 Task: Add Sprouts Shredded Parmigiano Reggiano Cup to the cart.
Action: Mouse moved to (809, 280)
Screenshot: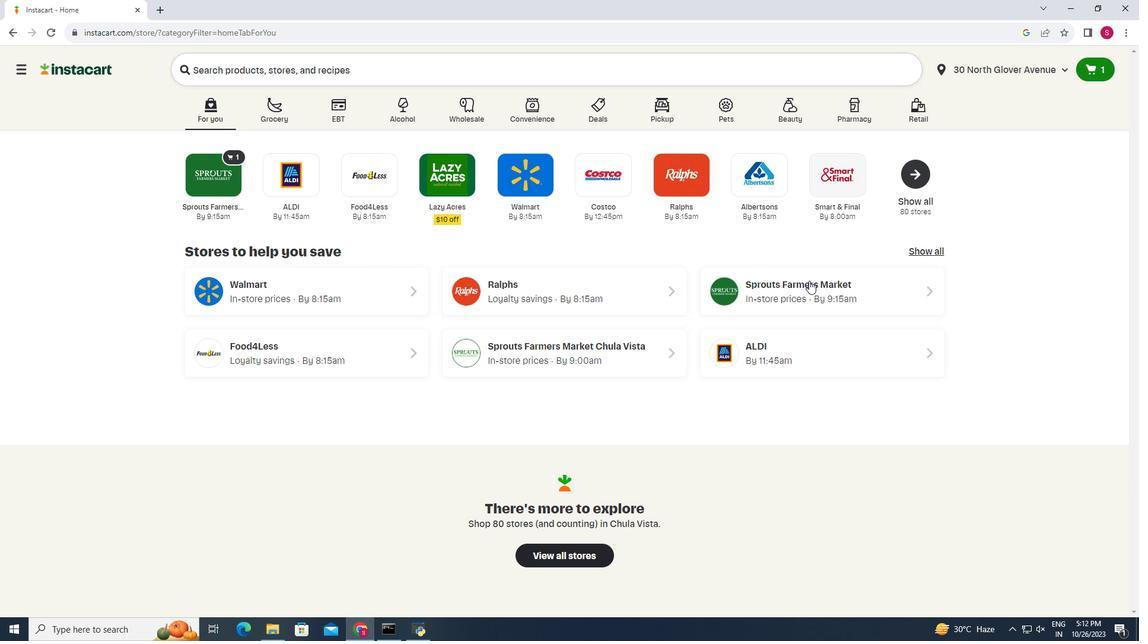 
Action: Mouse pressed left at (809, 280)
Screenshot: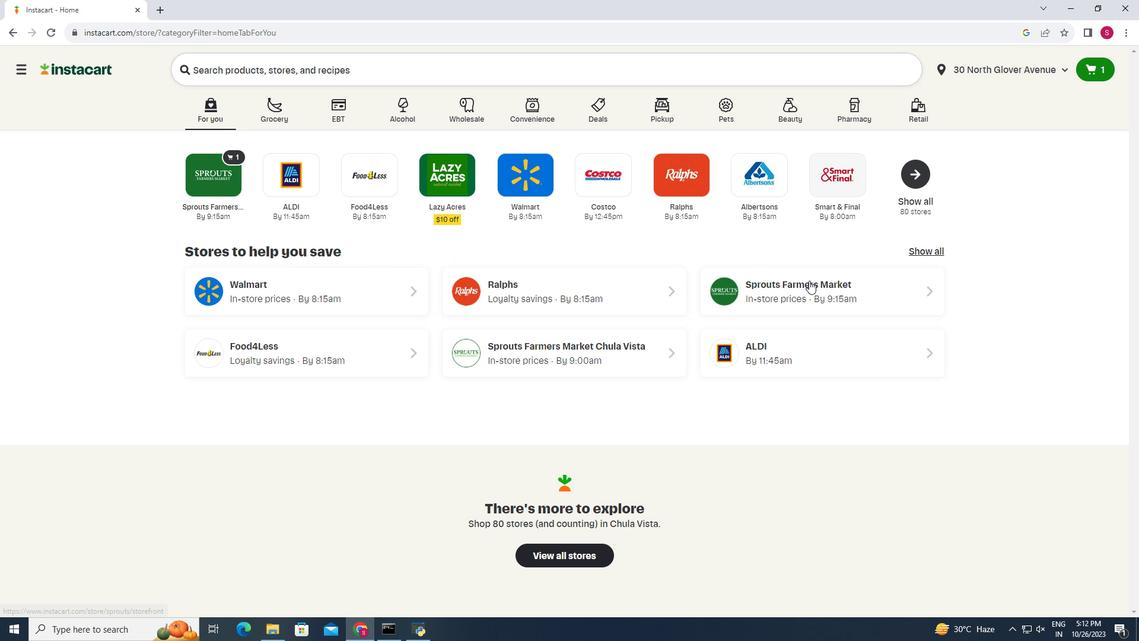 
Action: Mouse moved to (42, 503)
Screenshot: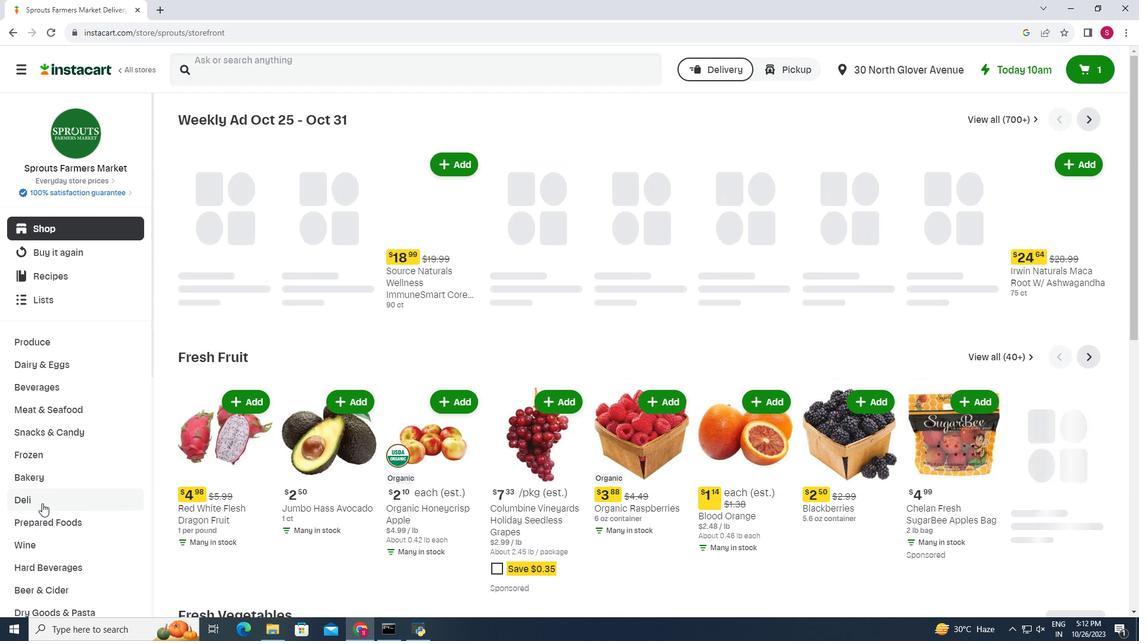 
Action: Mouse pressed left at (42, 503)
Screenshot: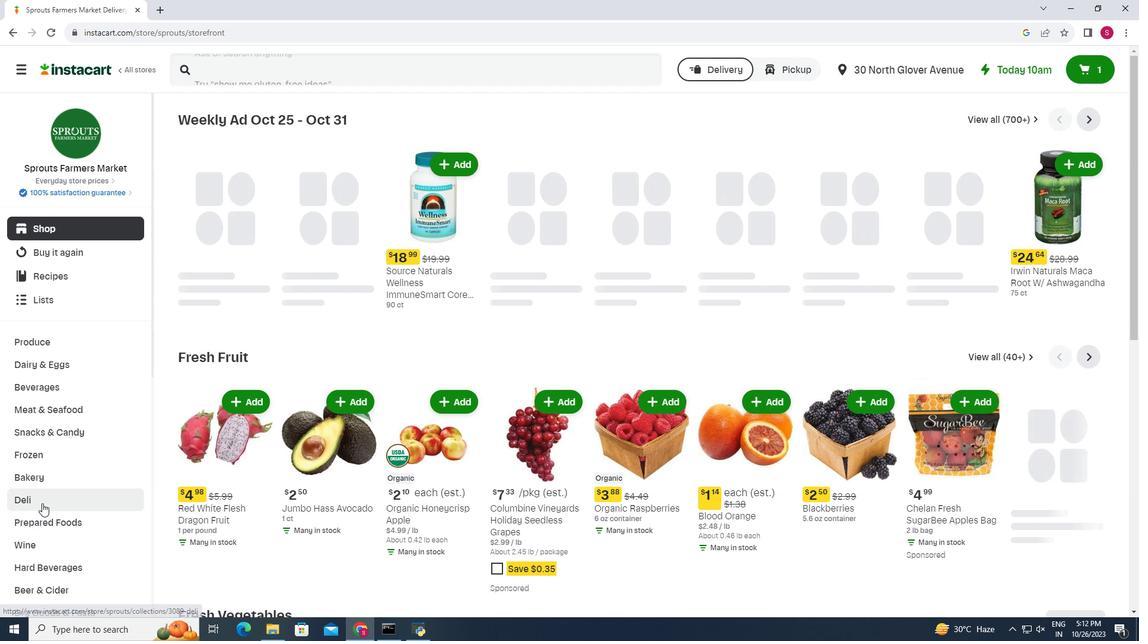 
Action: Mouse moved to (307, 189)
Screenshot: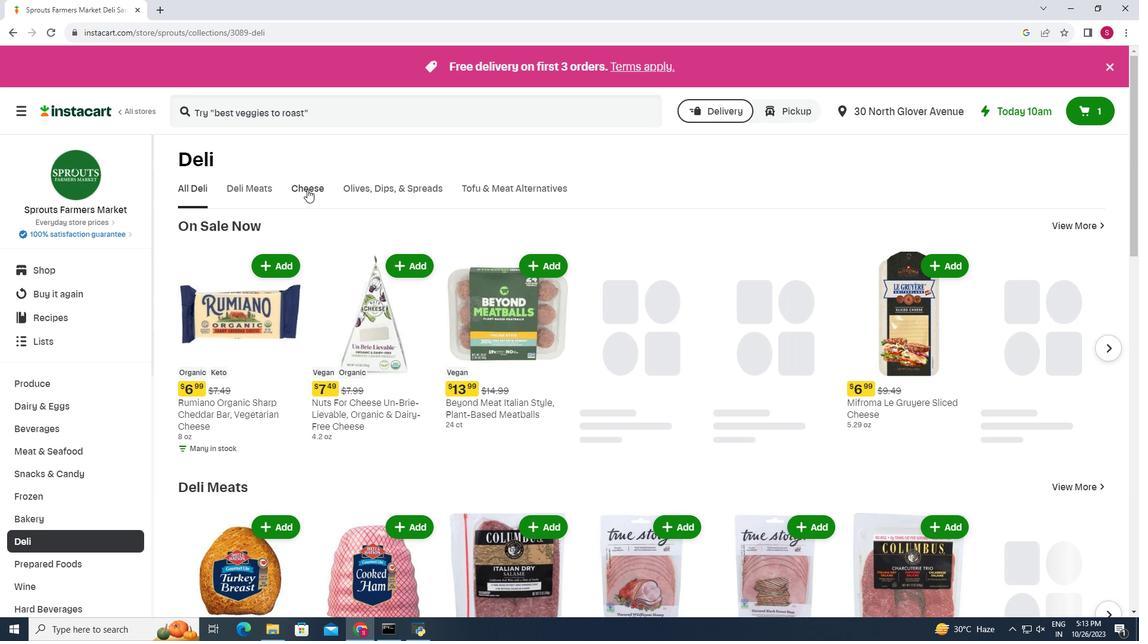 
Action: Mouse pressed left at (307, 189)
Screenshot: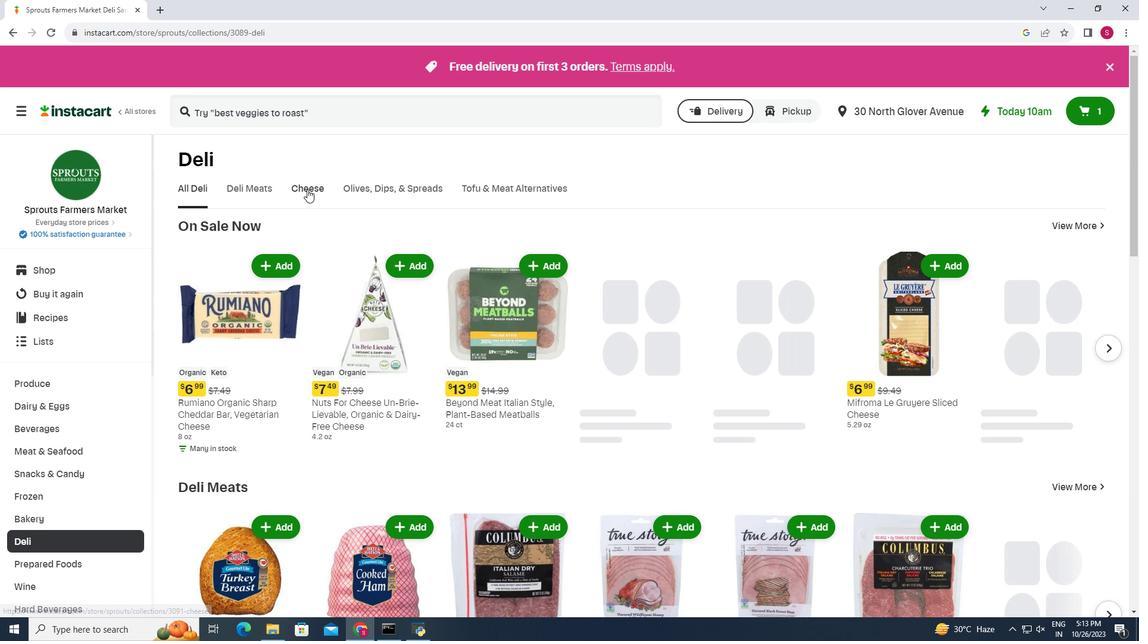 
Action: Mouse moved to (569, 239)
Screenshot: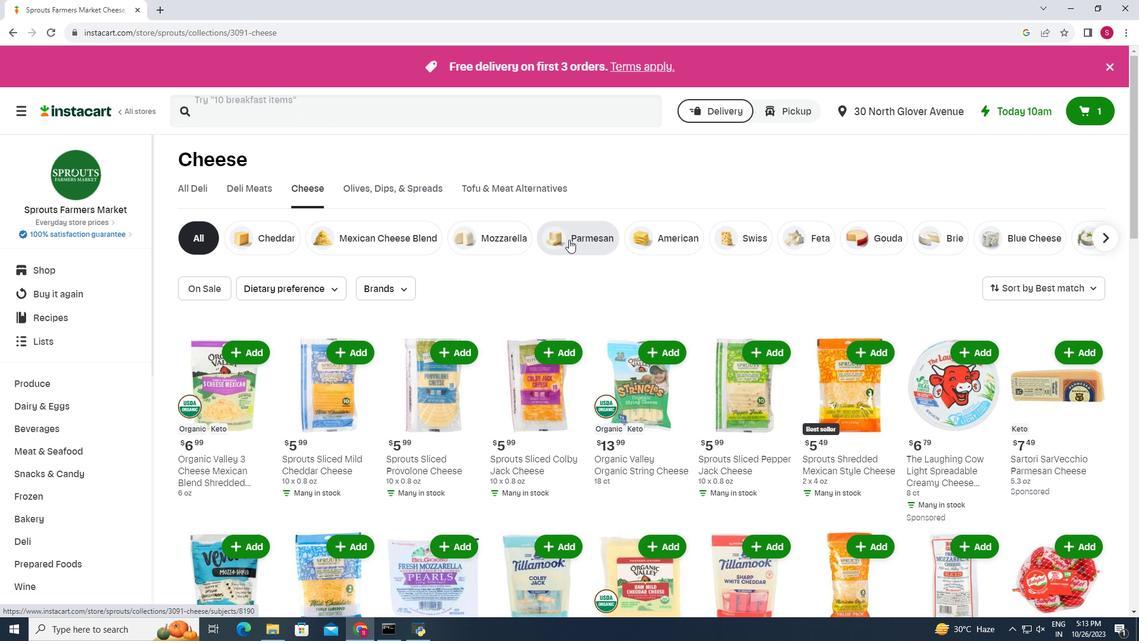 
Action: Mouse pressed left at (569, 239)
Screenshot: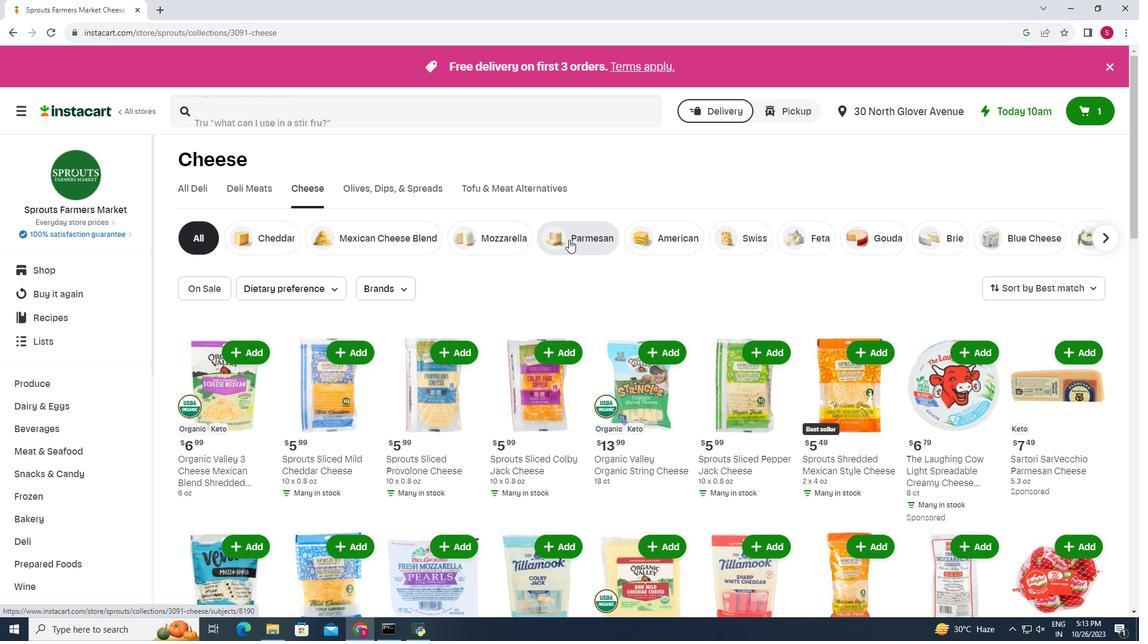
Action: Mouse moved to (767, 312)
Screenshot: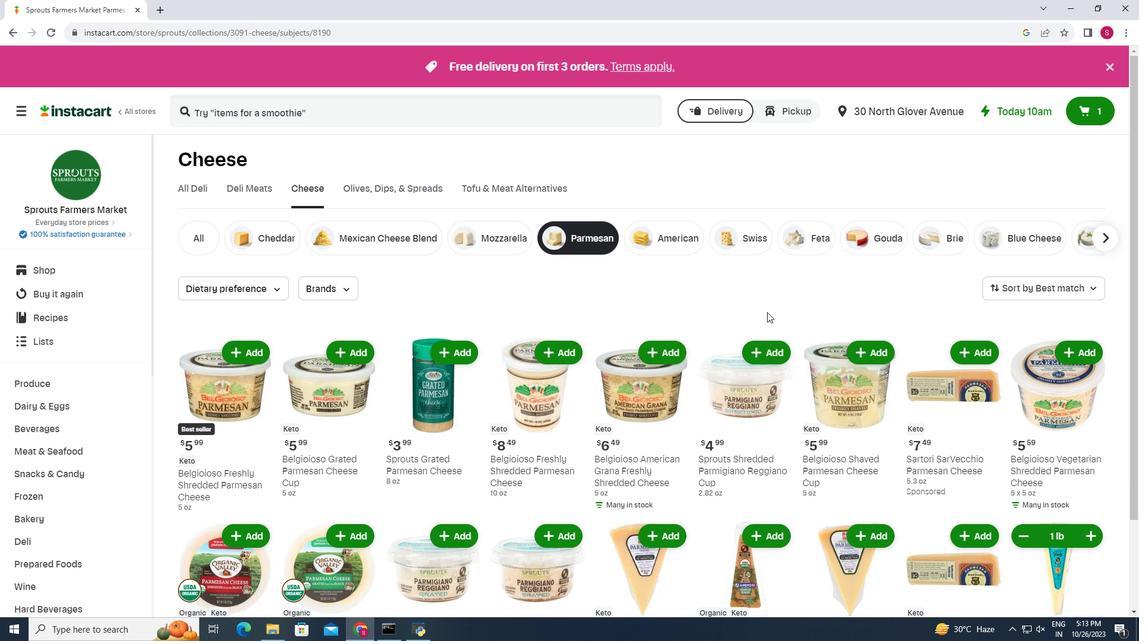 
Action: Mouse scrolled (767, 311) with delta (0, 0)
Screenshot: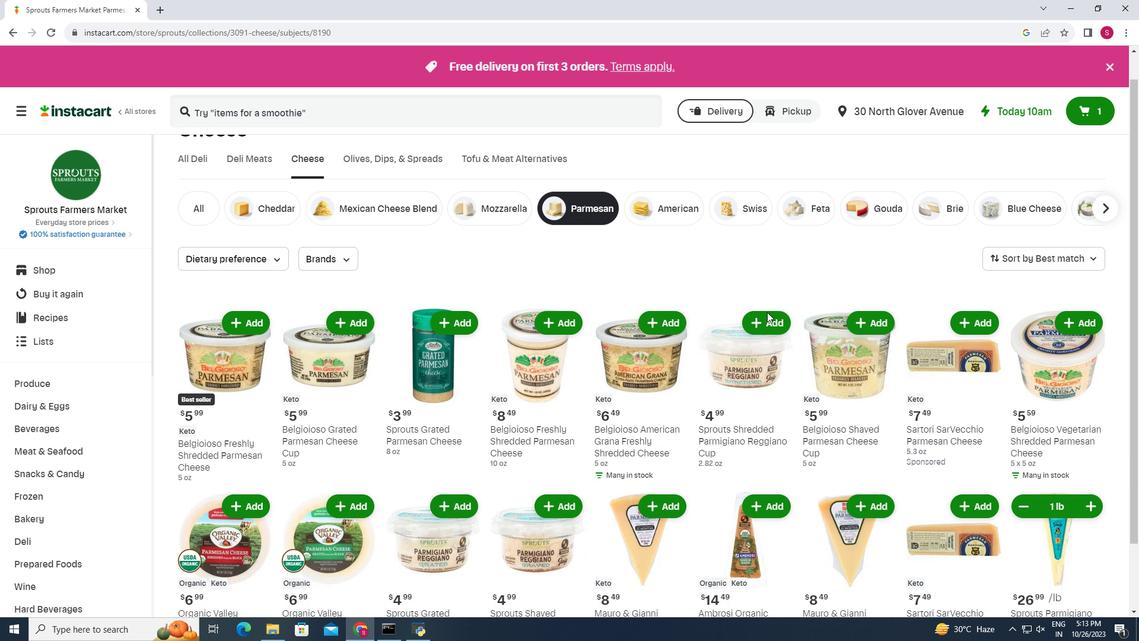 
Action: Mouse moved to (761, 294)
Screenshot: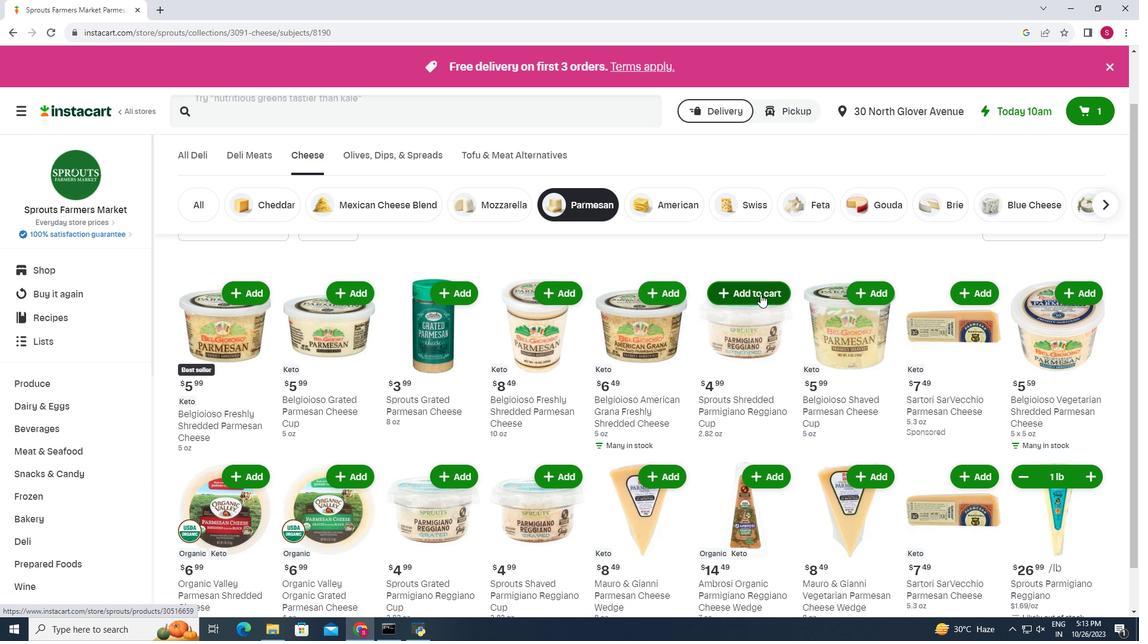 
Action: Mouse pressed left at (761, 294)
Screenshot: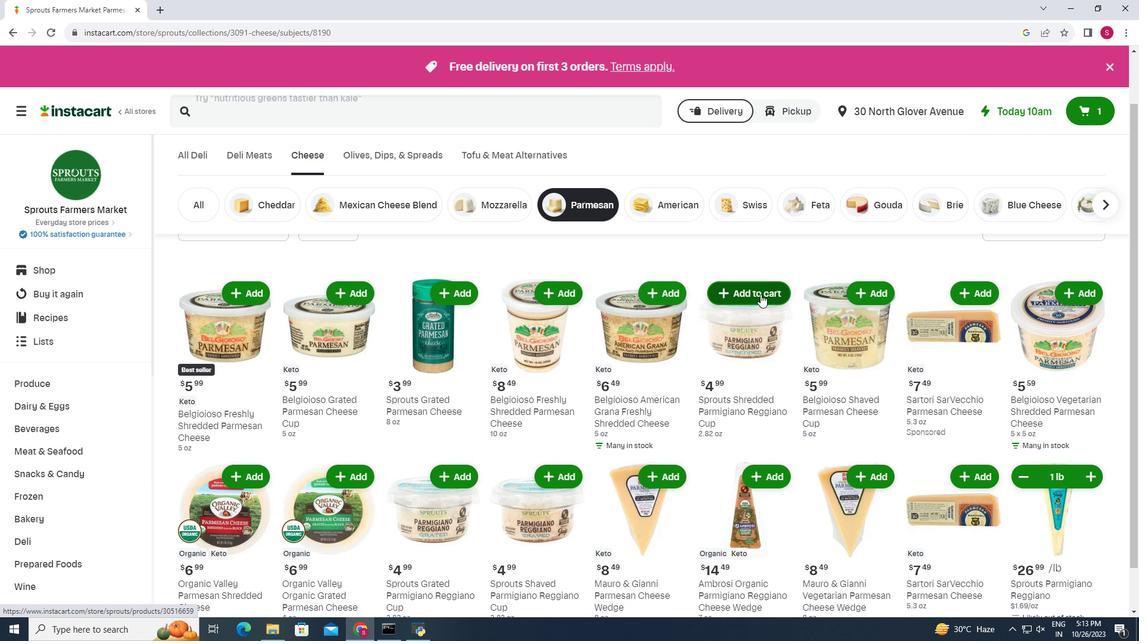 
Action: Mouse moved to (773, 266)
Screenshot: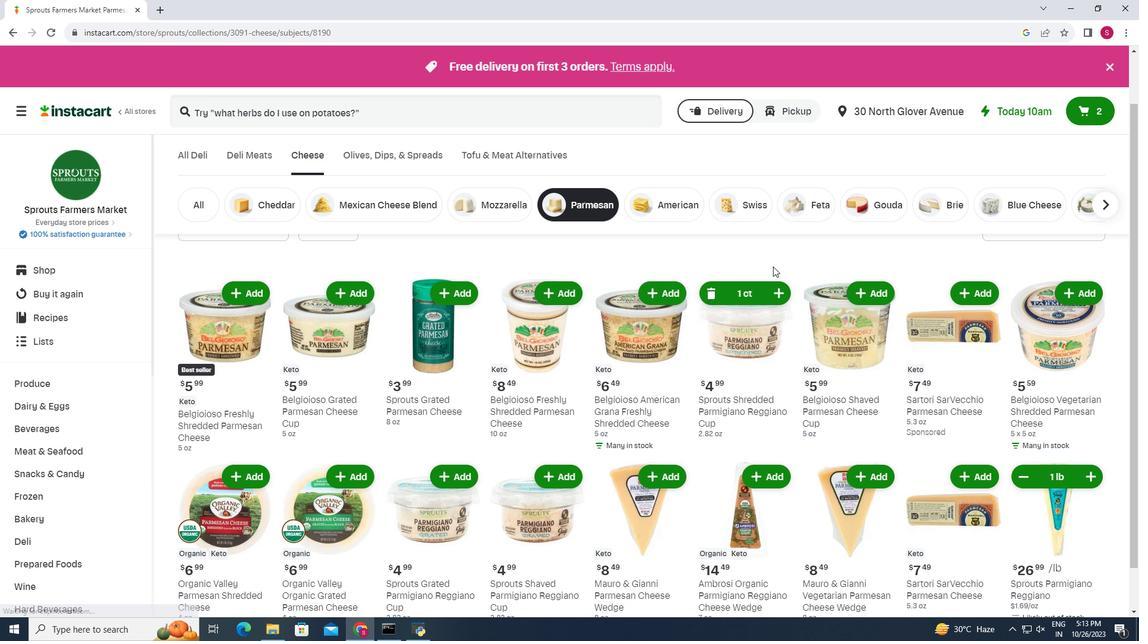 
